 Task: Add Sprouts Ginko Alcohol Free to the cart.
Action: Mouse moved to (25, 103)
Screenshot: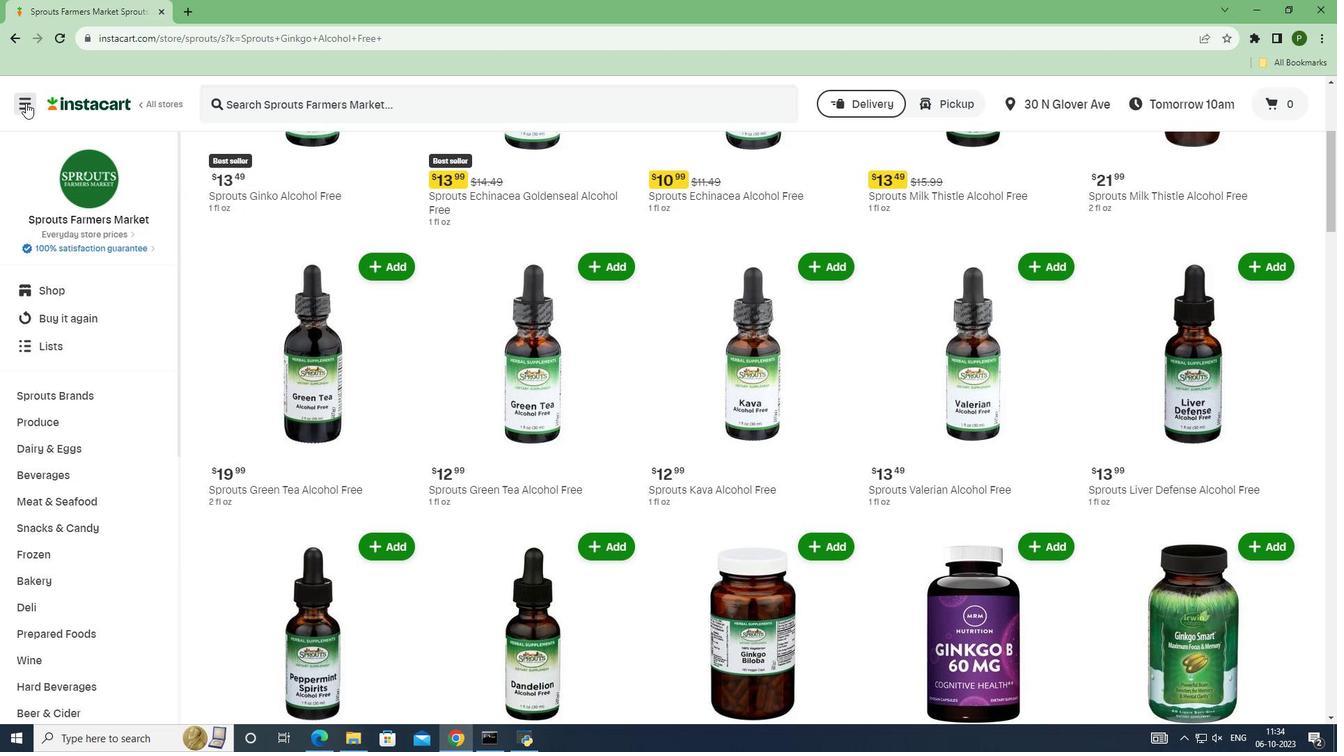 
Action: Mouse pressed left at (25, 103)
Screenshot: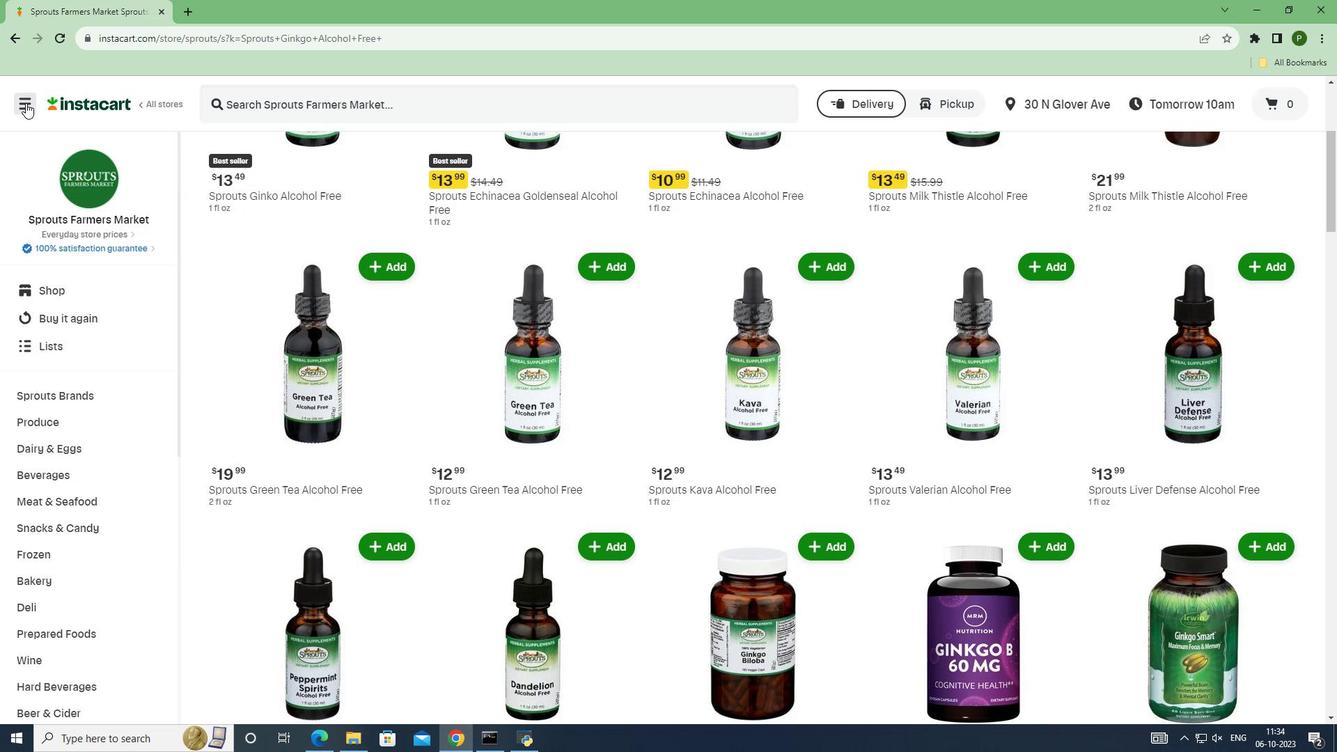 
Action: Mouse moved to (54, 365)
Screenshot: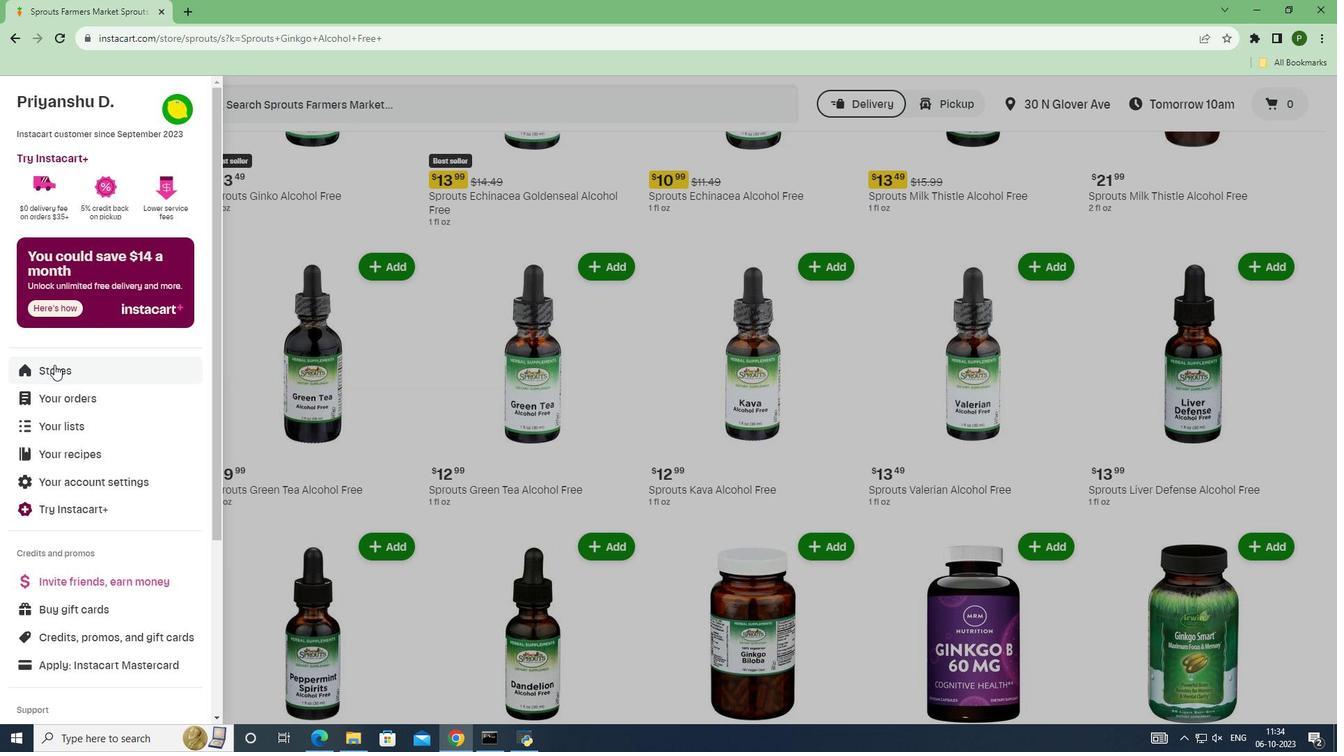 
Action: Mouse pressed left at (54, 365)
Screenshot: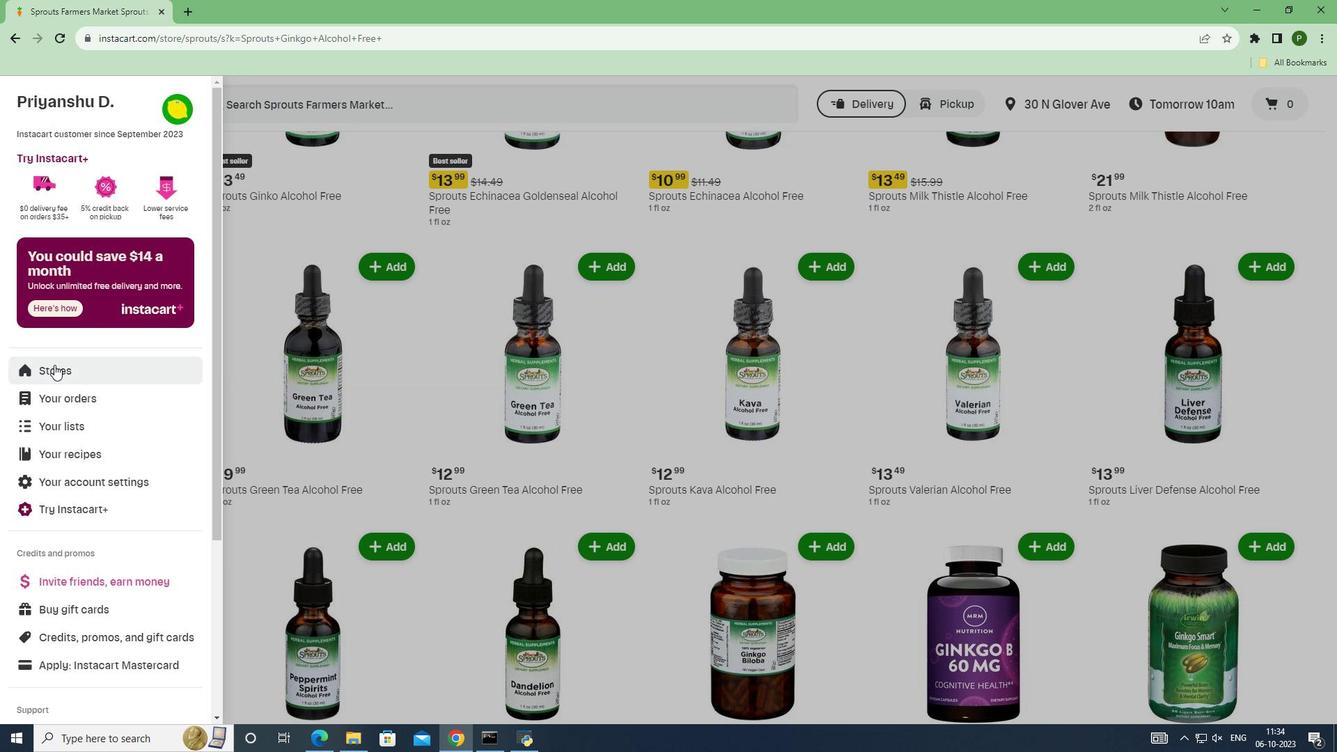 
Action: Mouse moved to (311, 149)
Screenshot: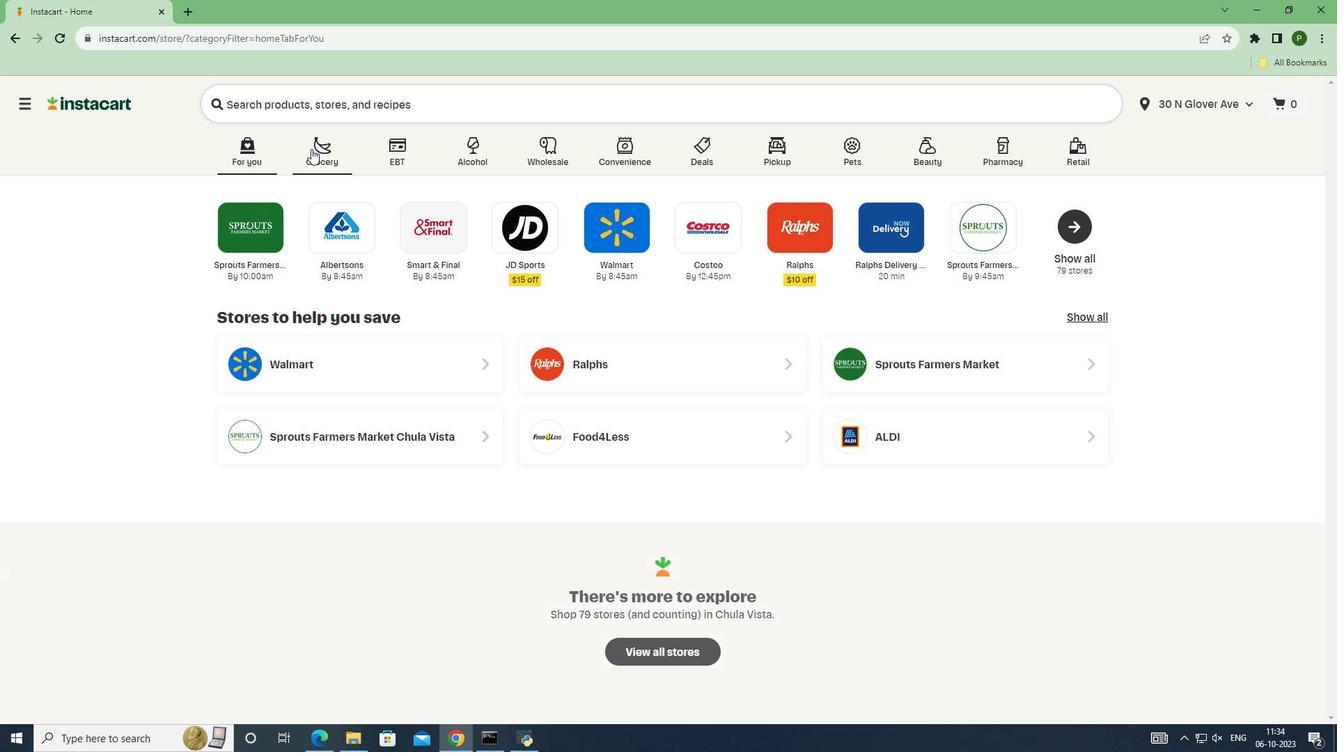 
Action: Mouse pressed left at (311, 149)
Screenshot: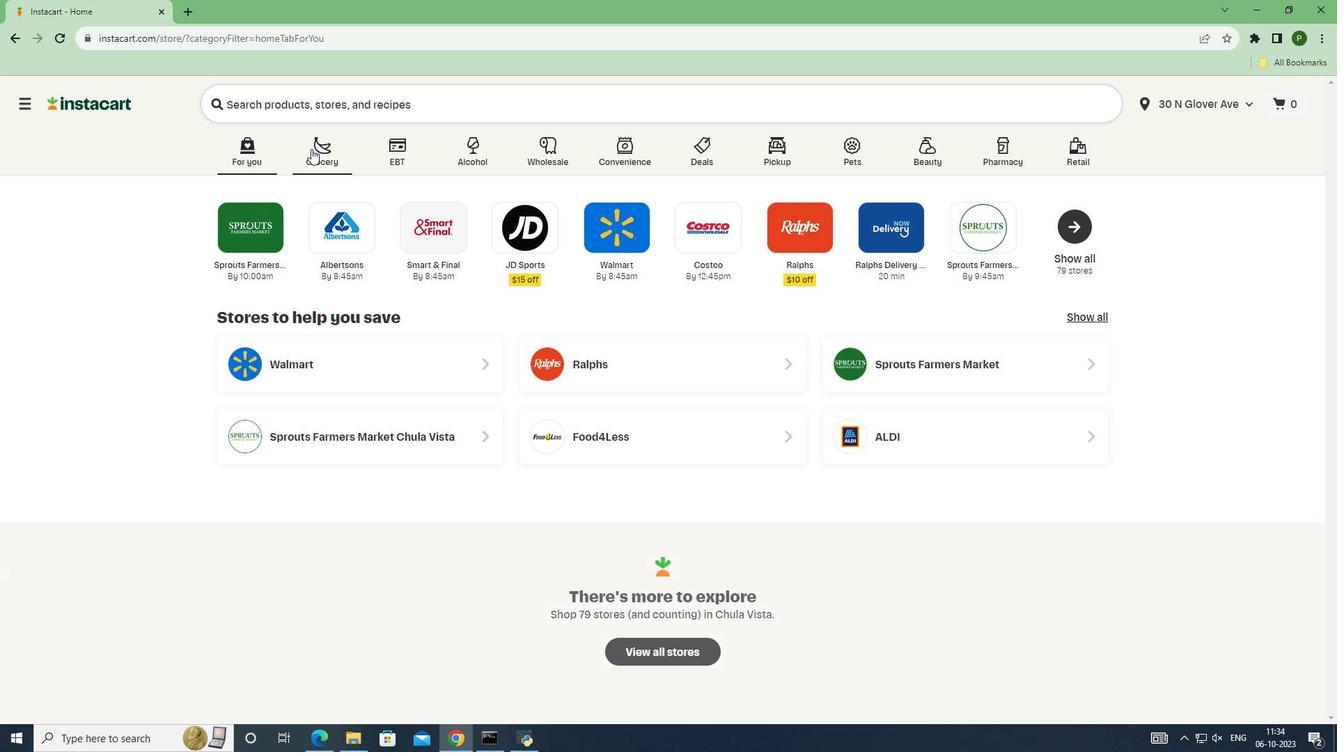 
Action: Mouse moved to (864, 314)
Screenshot: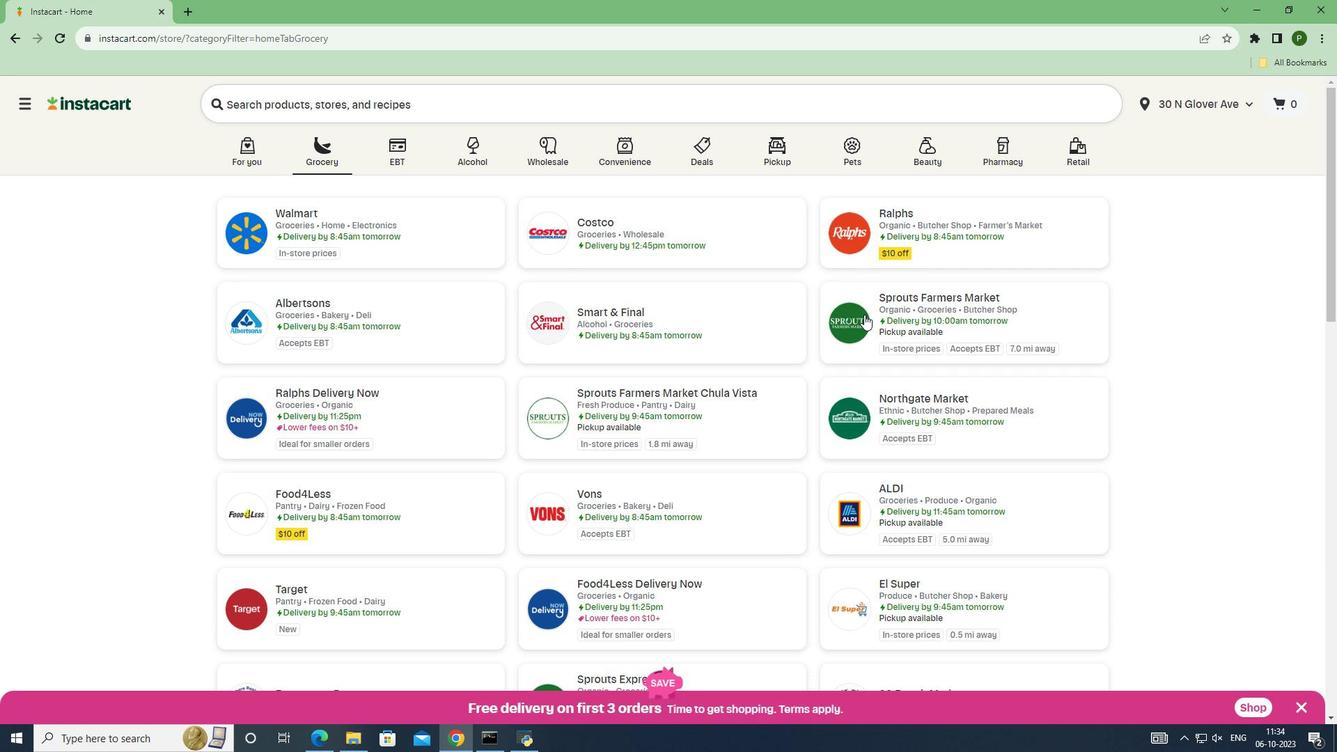 
Action: Mouse pressed left at (864, 314)
Screenshot: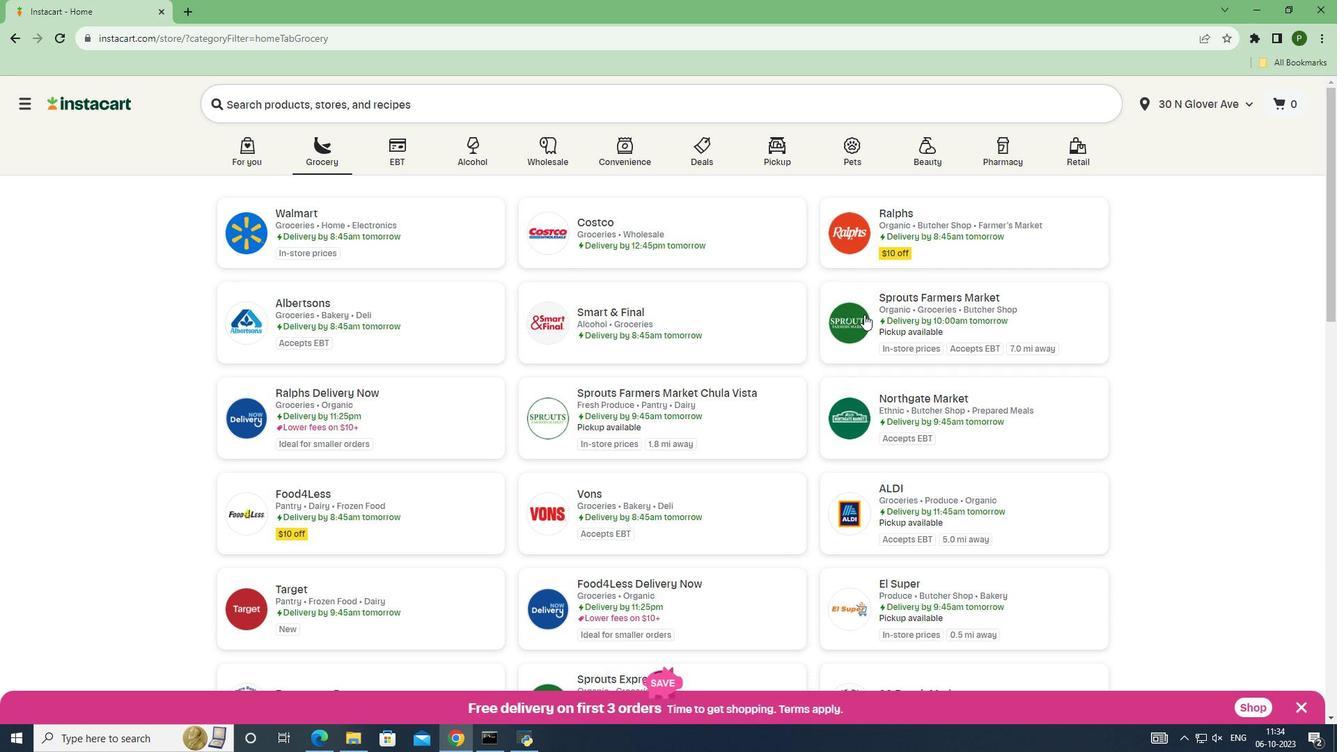 
Action: Mouse moved to (88, 401)
Screenshot: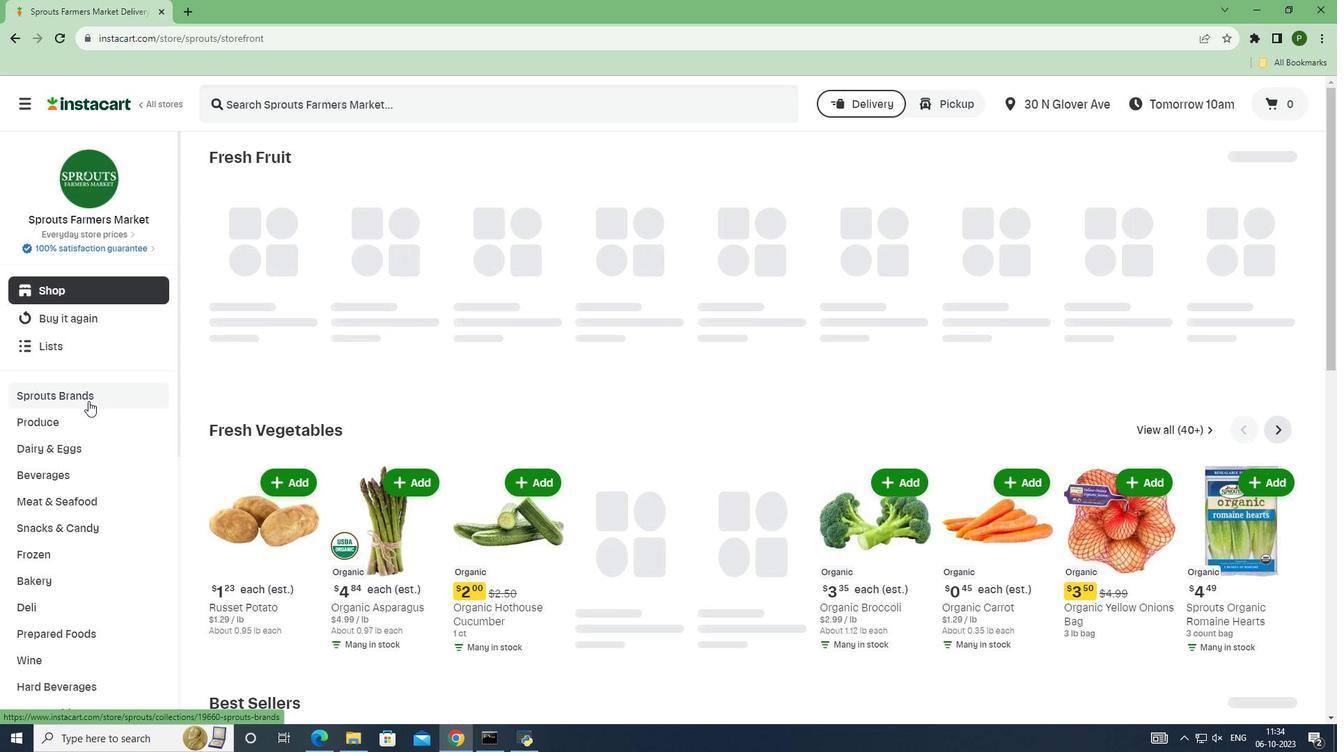 
Action: Mouse pressed left at (88, 401)
Screenshot: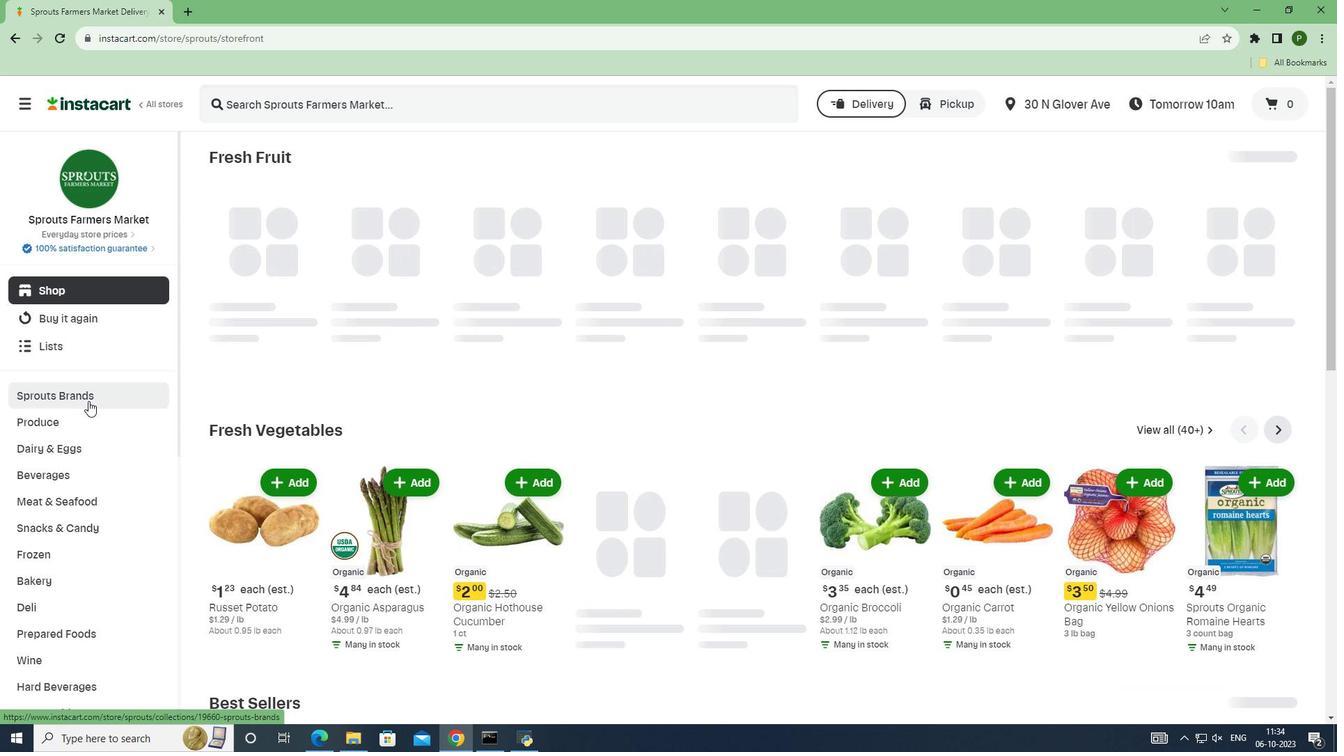 
Action: Mouse moved to (106, 581)
Screenshot: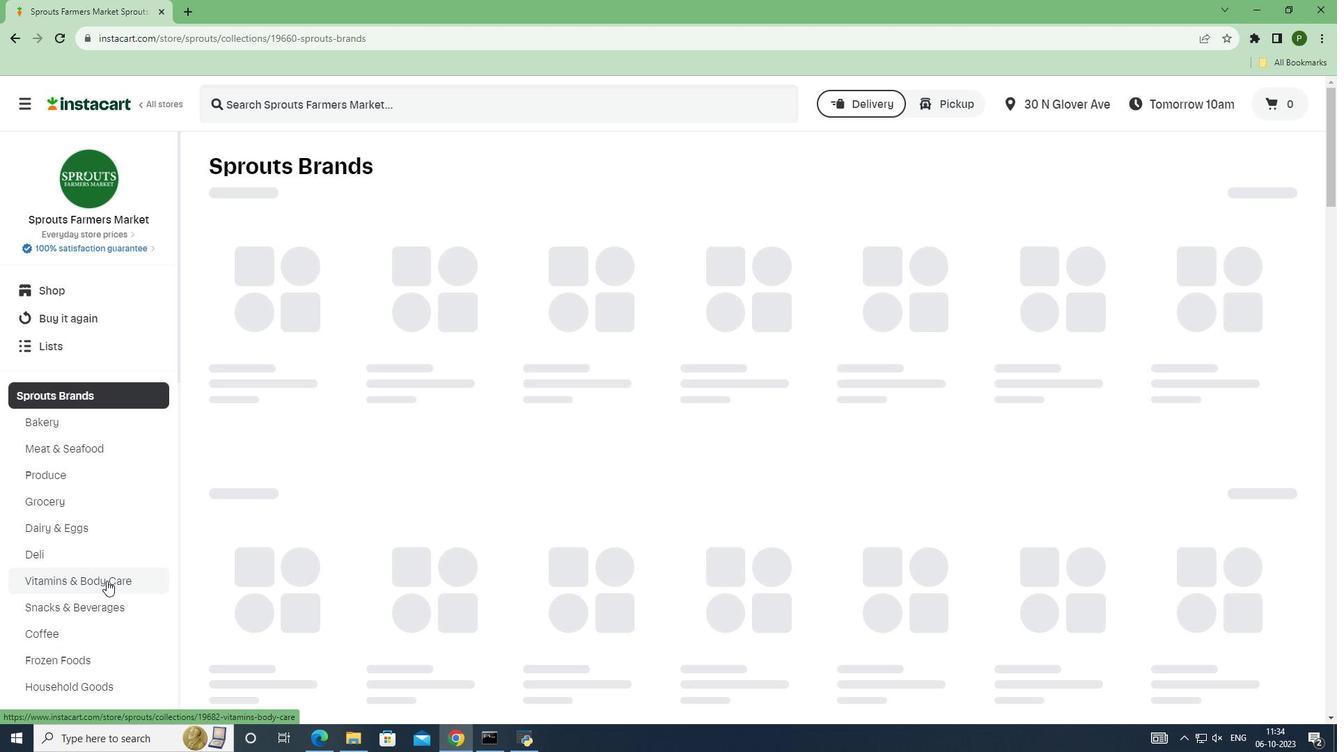 
Action: Mouse pressed left at (106, 581)
Screenshot: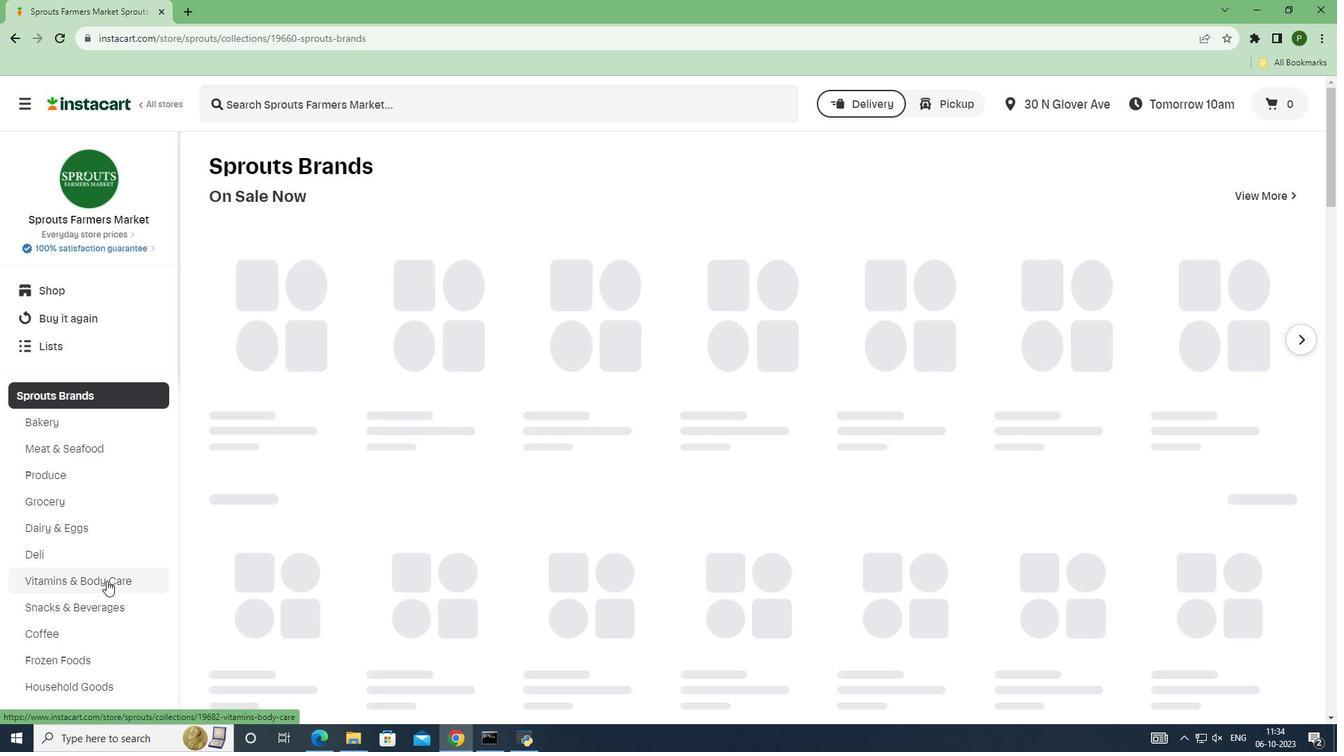 
Action: Mouse moved to (273, 101)
Screenshot: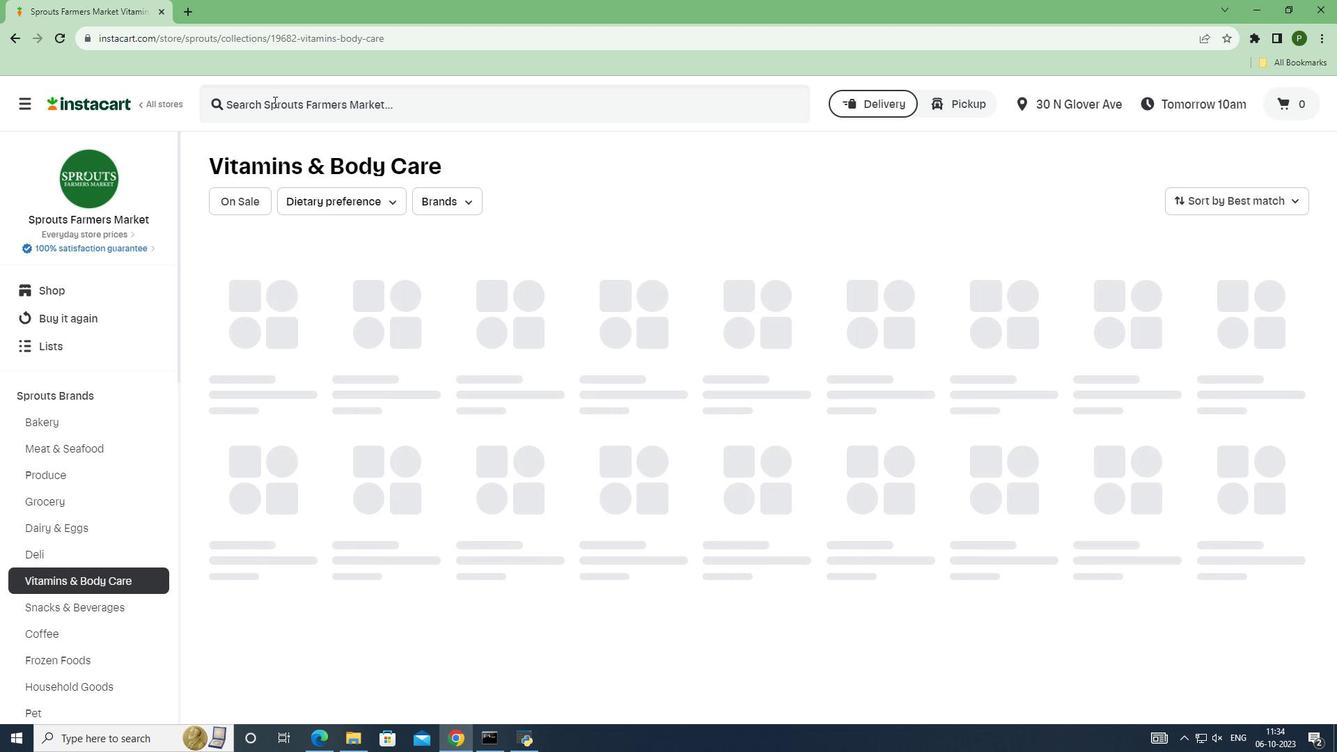 
Action: Mouse pressed left at (273, 101)
Screenshot: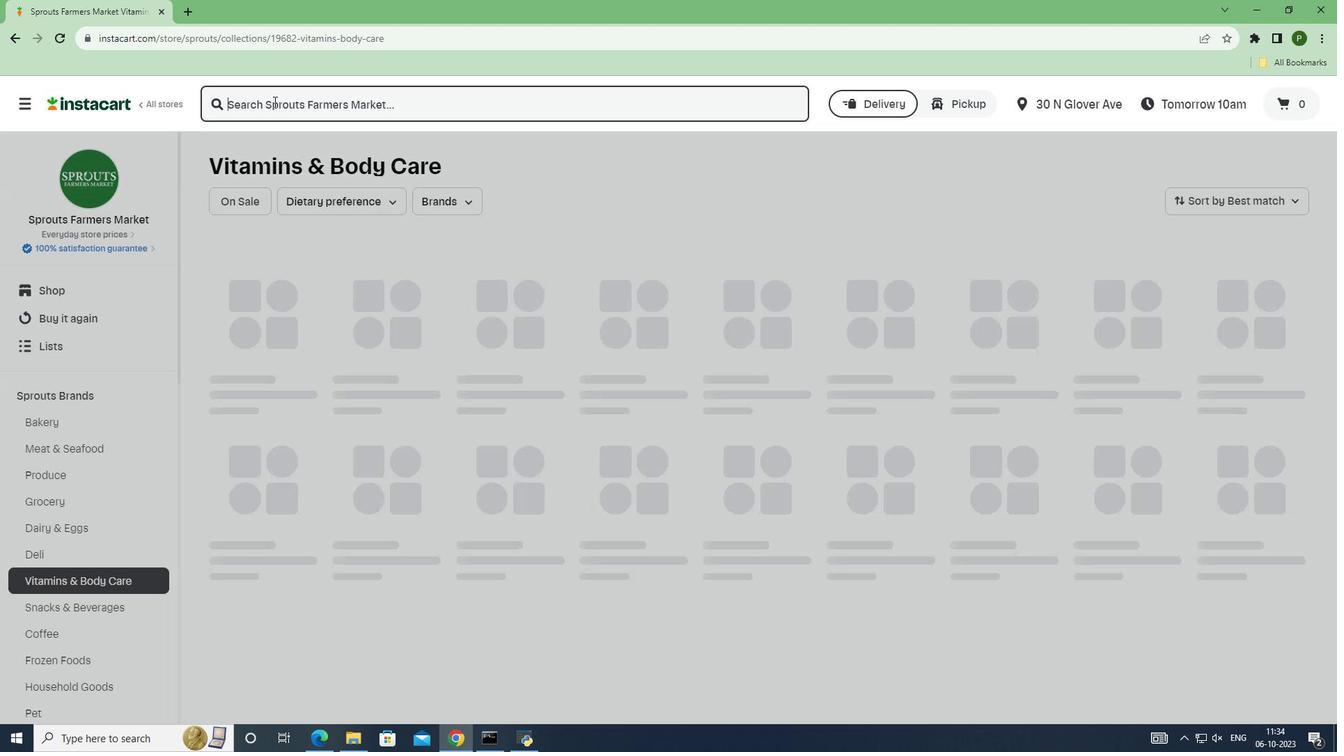 
Action: Key pressed <Key.caps_lock>S<Key.caps_lock>prouts<Key.space><Key.caps_lock>G<Key.caps_lock>inko<Key.space><Key.caps_lock>A<Key.caps_lock>lcohol<Key.space><Key.caps_lock>F<Key.caps_lock>ree<Key.enter>
Screenshot: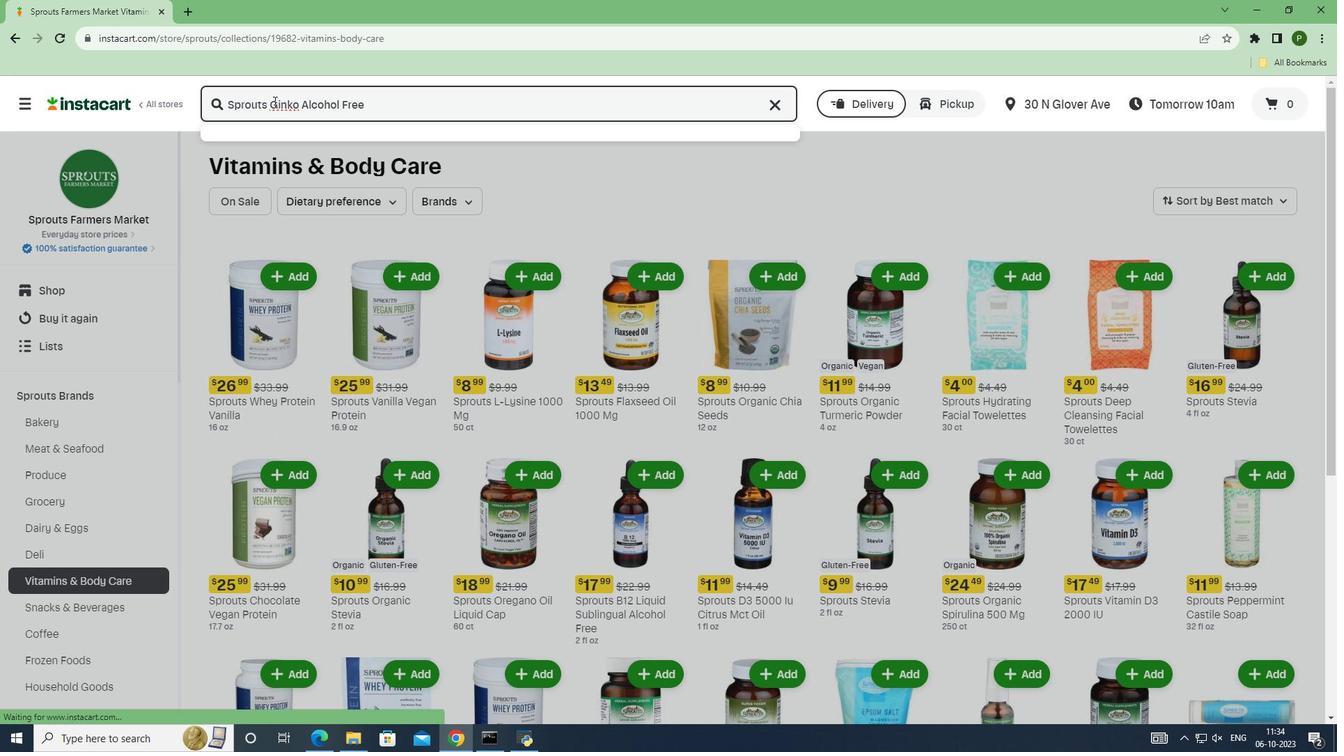 
Action: Mouse moved to (360, 257)
Screenshot: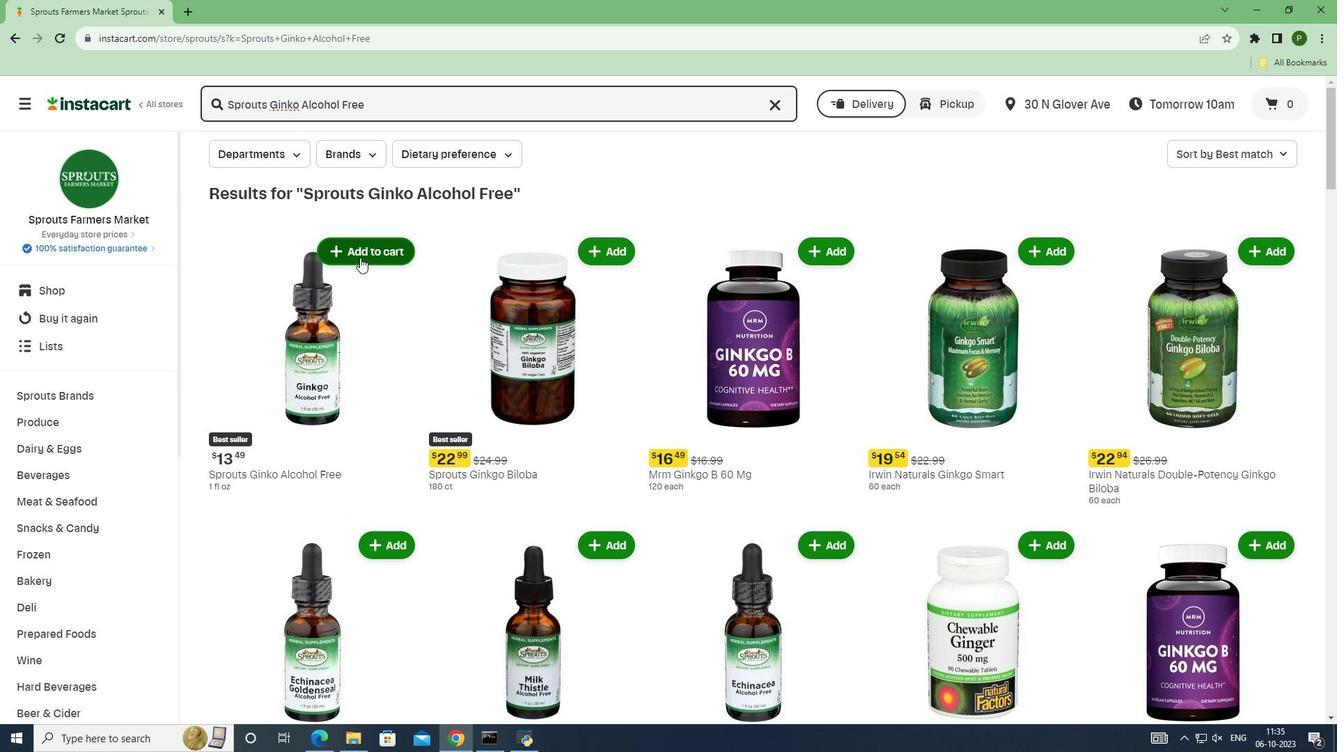 
Action: Mouse pressed left at (360, 257)
Screenshot: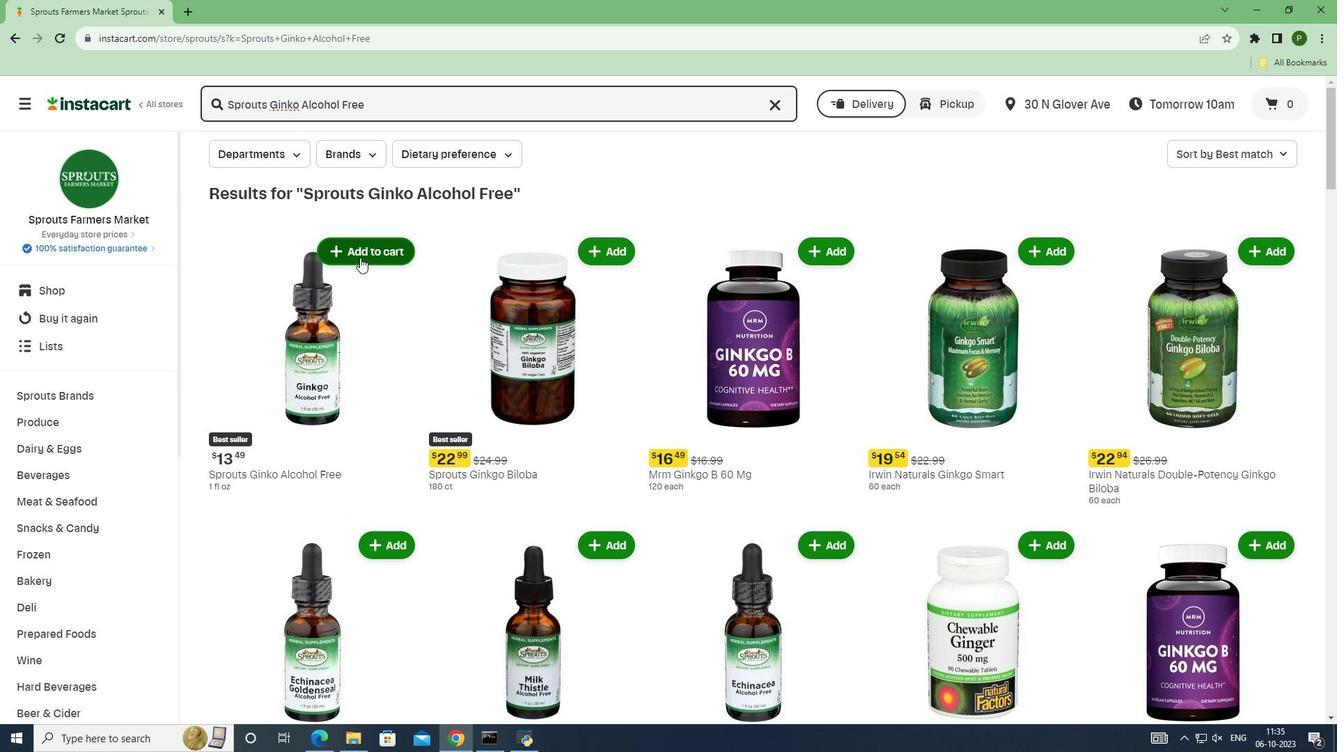 
Action: Mouse moved to (411, 329)
Screenshot: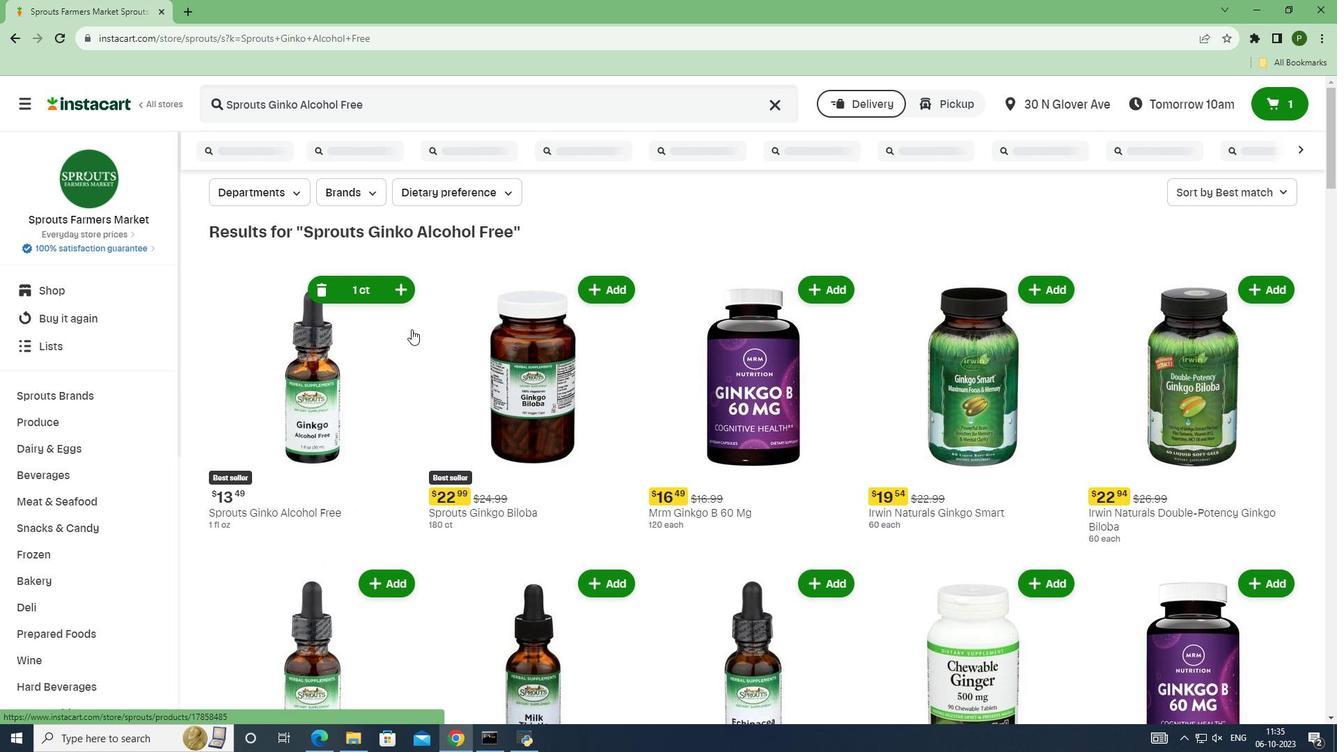 
